 Task: Select service animation.
Action: Mouse moved to (525, 128)
Screenshot: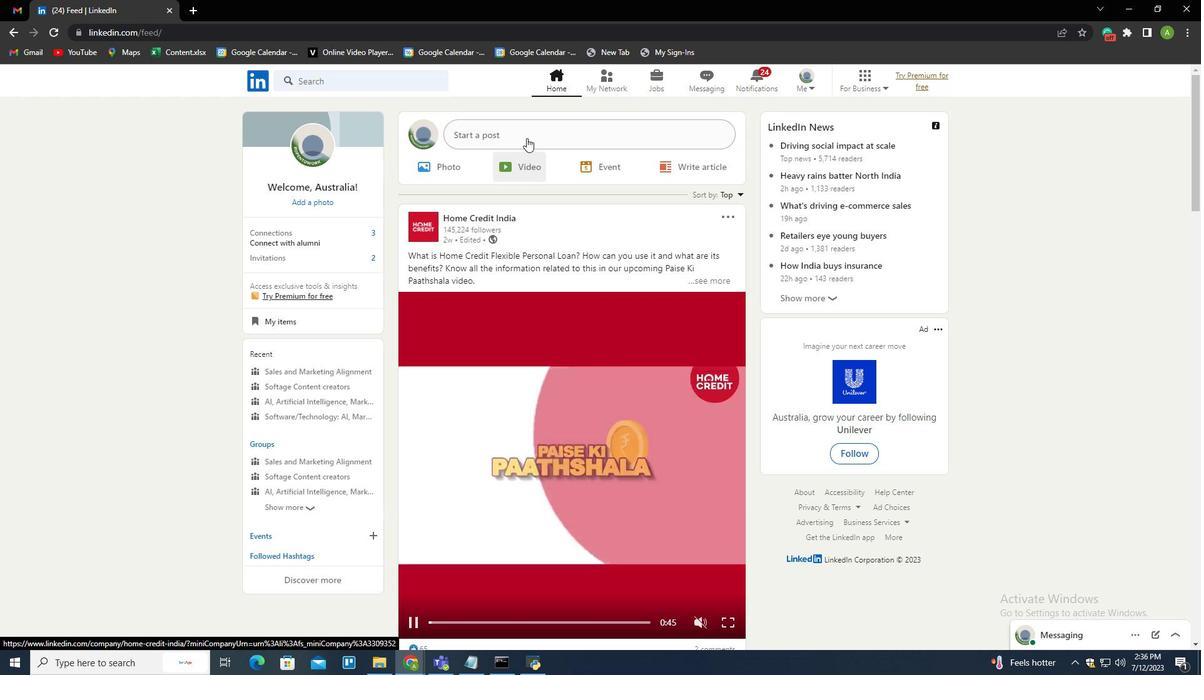 
Action: Mouse pressed left at (525, 128)
Screenshot: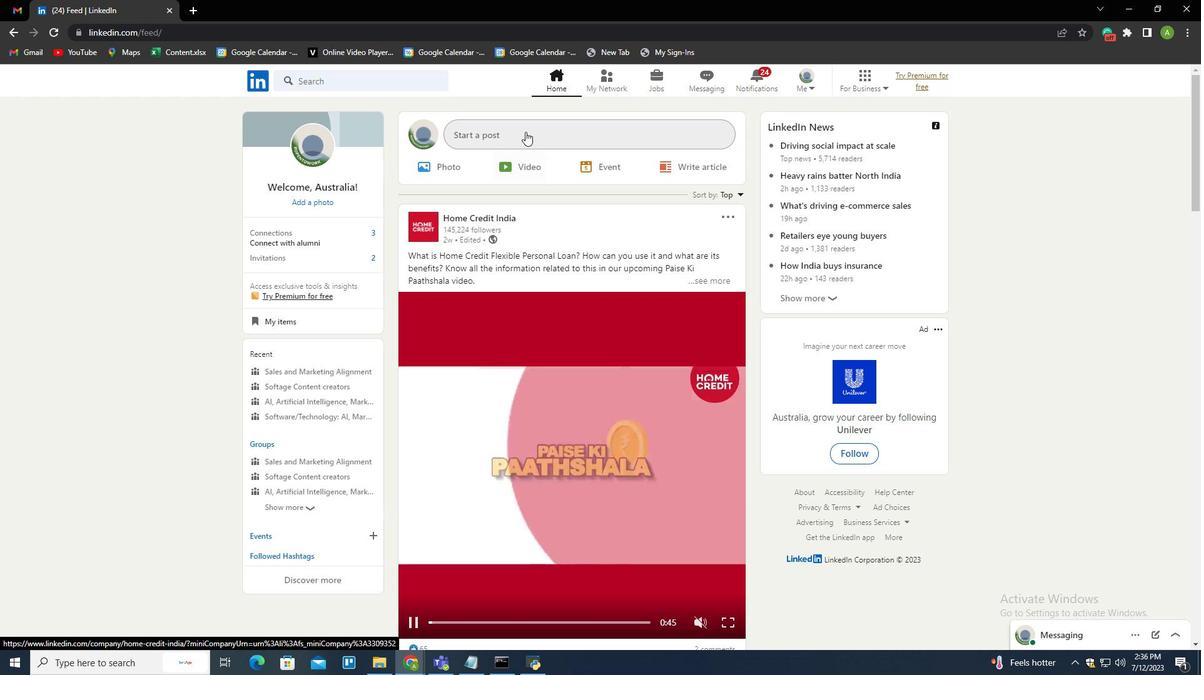 
Action: Mouse moved to (533, 369)
Screenshot: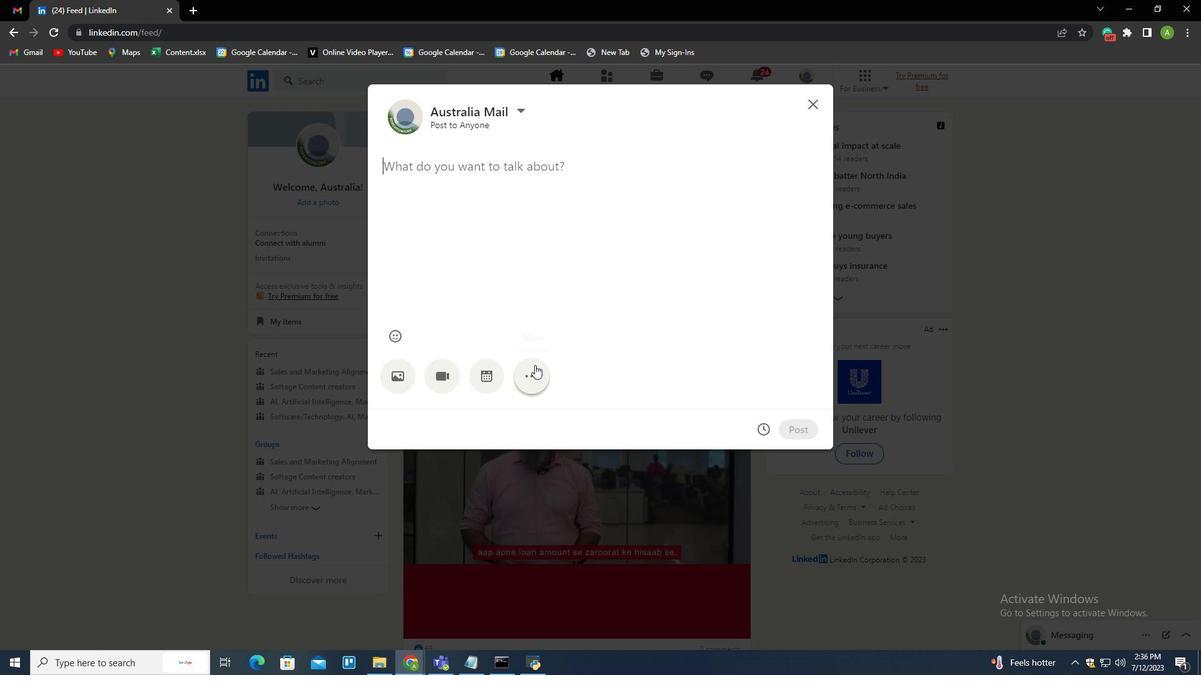
Action: Mouse pressed left at (533, 369)
Screenshot: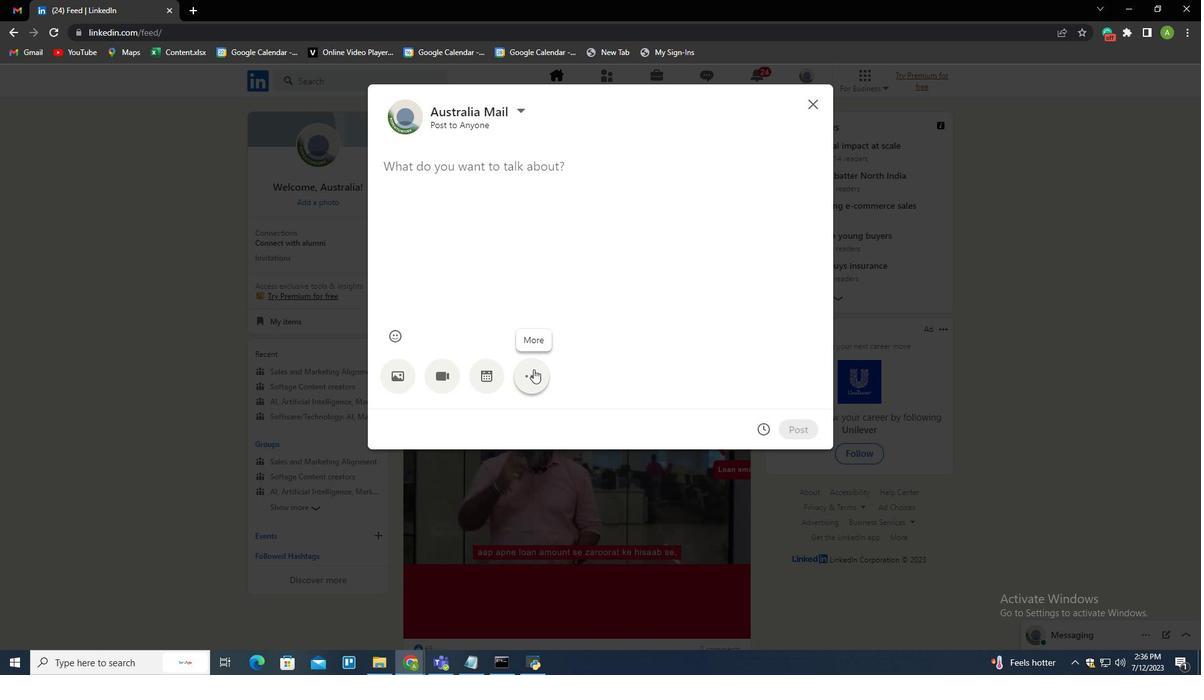 
Action: Mouse moved to (710, 376)
Screenshot: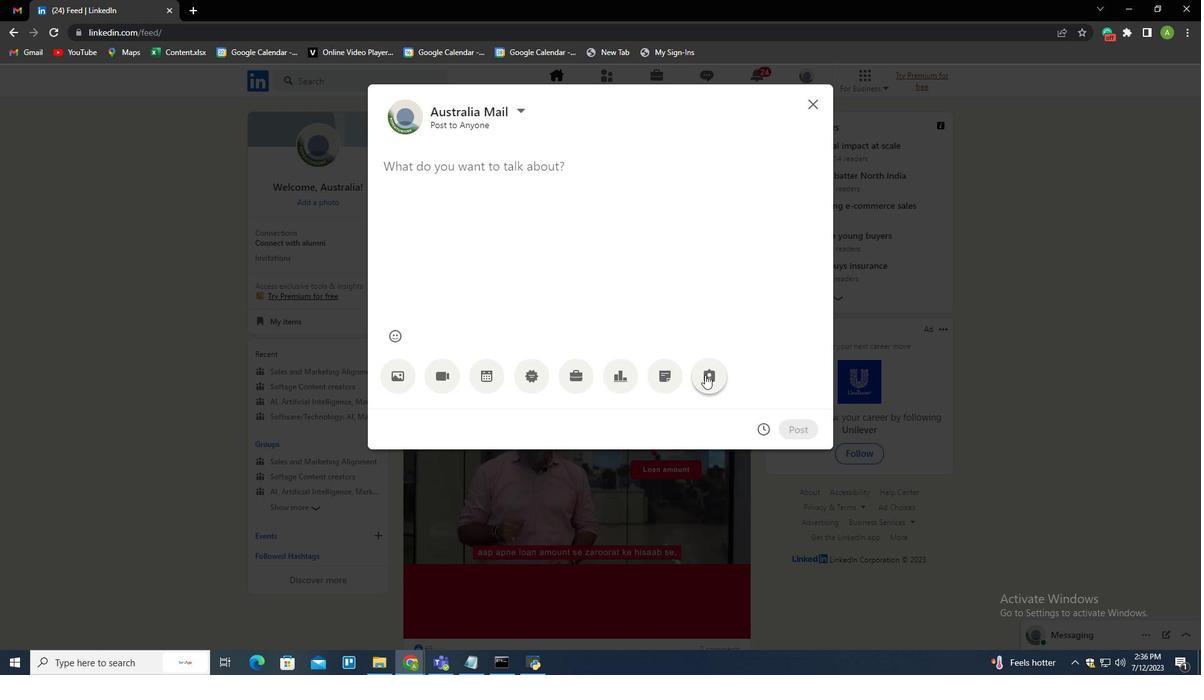 
Action: Mouse pressed left at (710, 376)
Screenshot: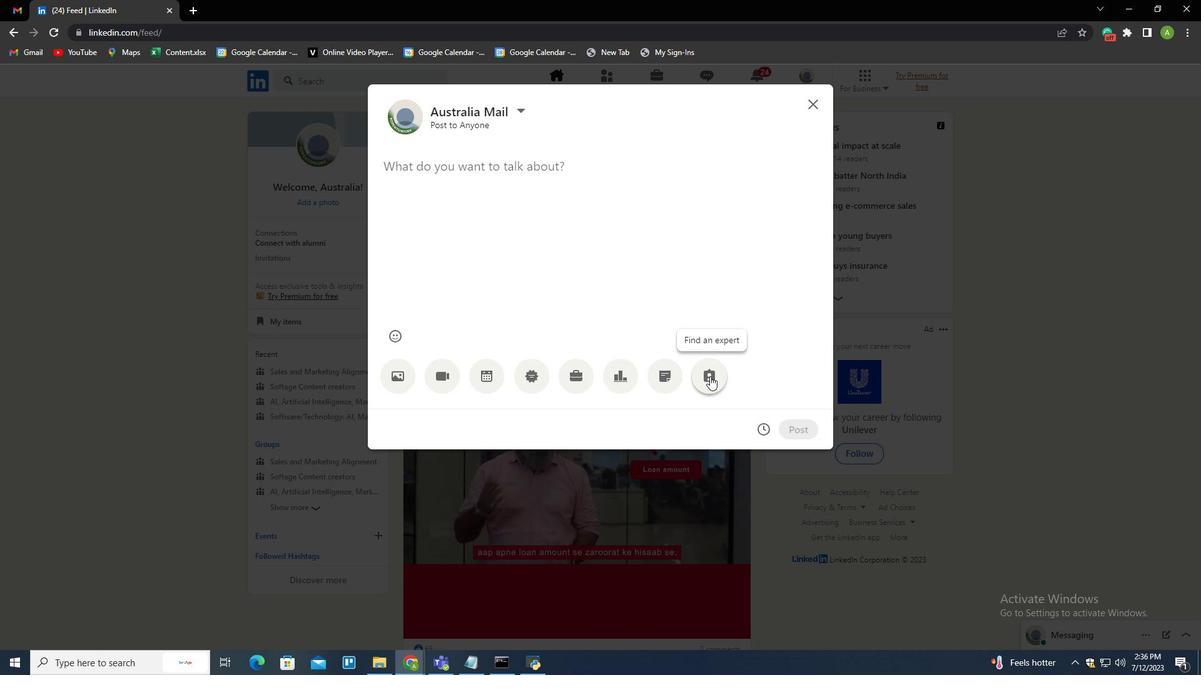 
Action: Mouse moved to (499, 182)
Screenshot: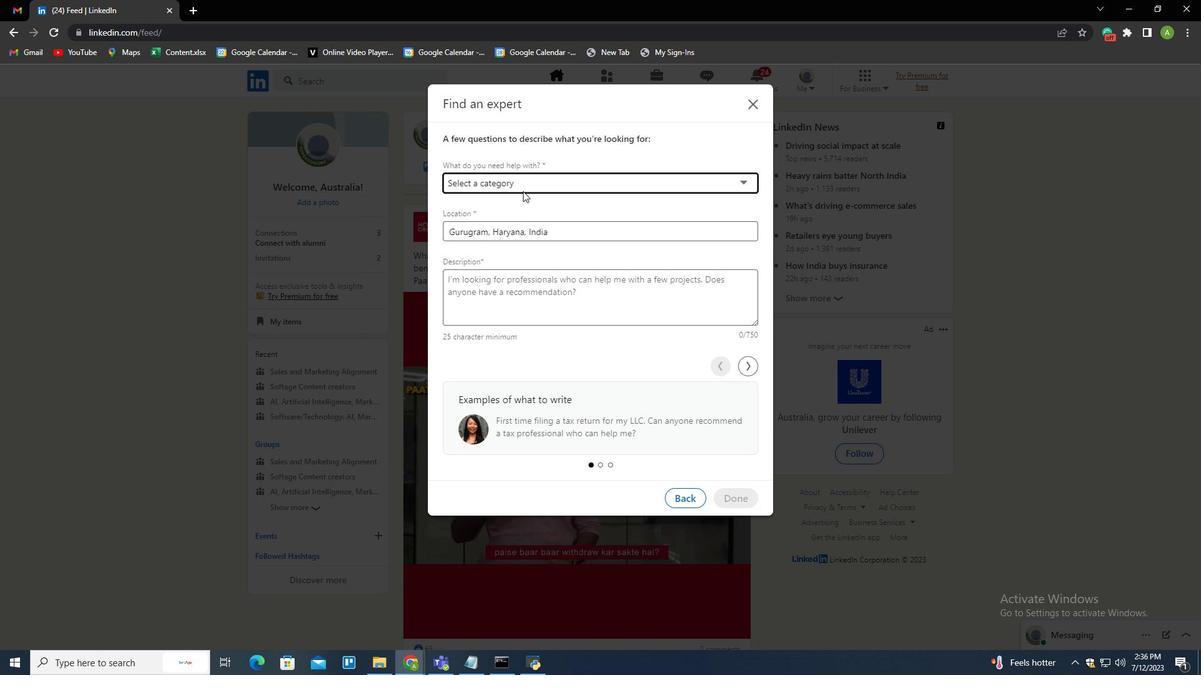 
Action: Mouse pressed left at (499, 182)
Screenshot: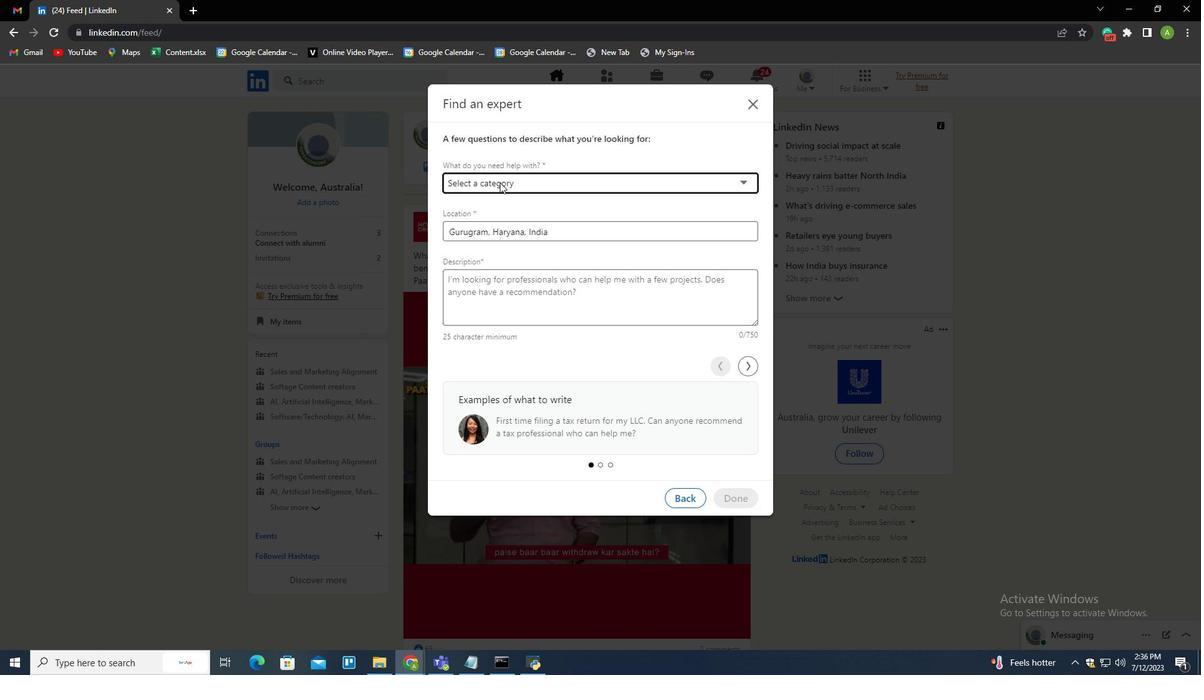 
Action: Mouse moved to (469, 234)
Screenshot: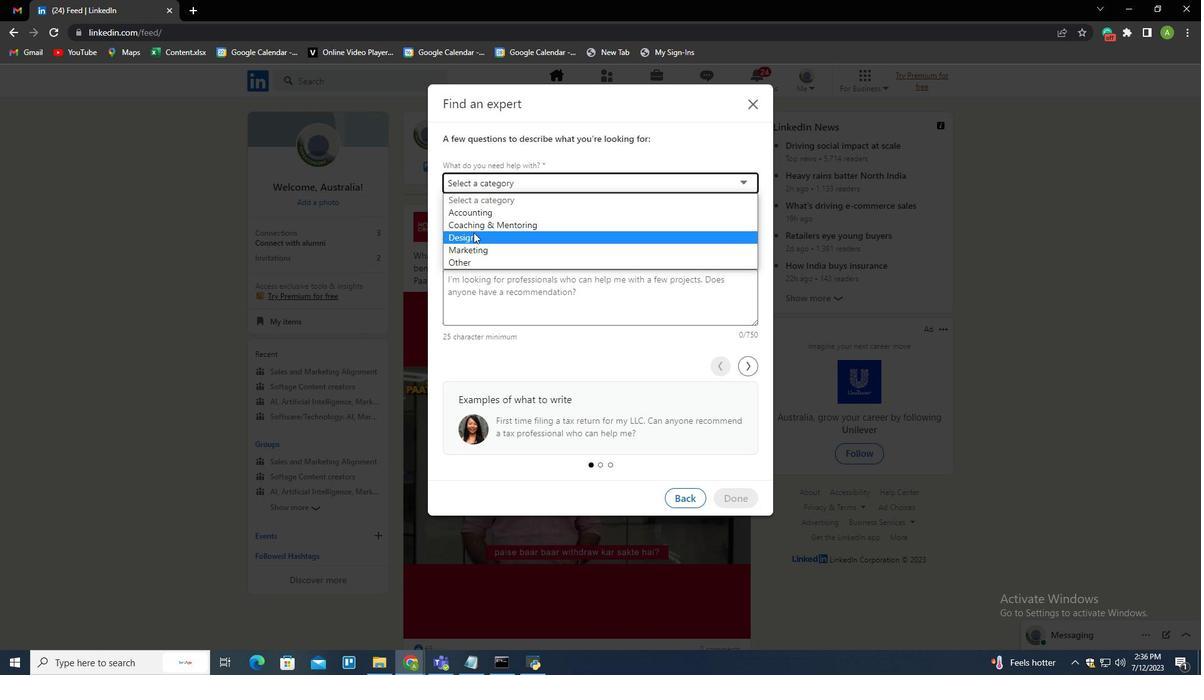 
Action: Mouse pressed left at (469, 234)
Screenshot: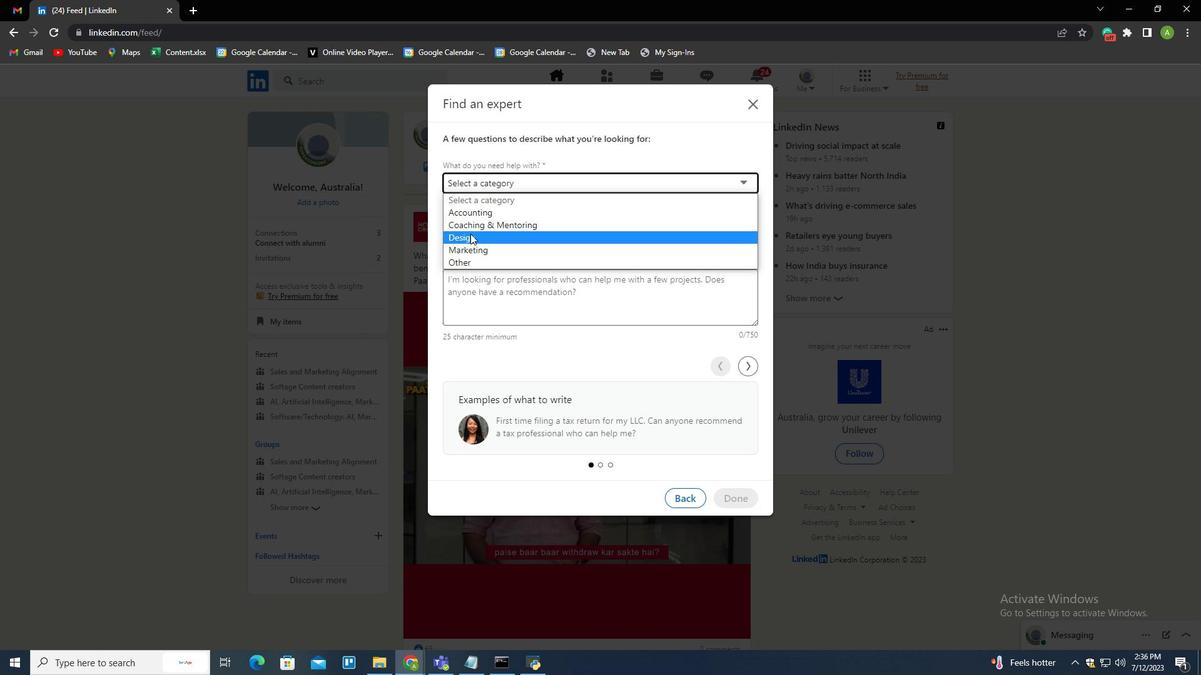 
Action: Mouse moved to (479, 226)
Screenshot: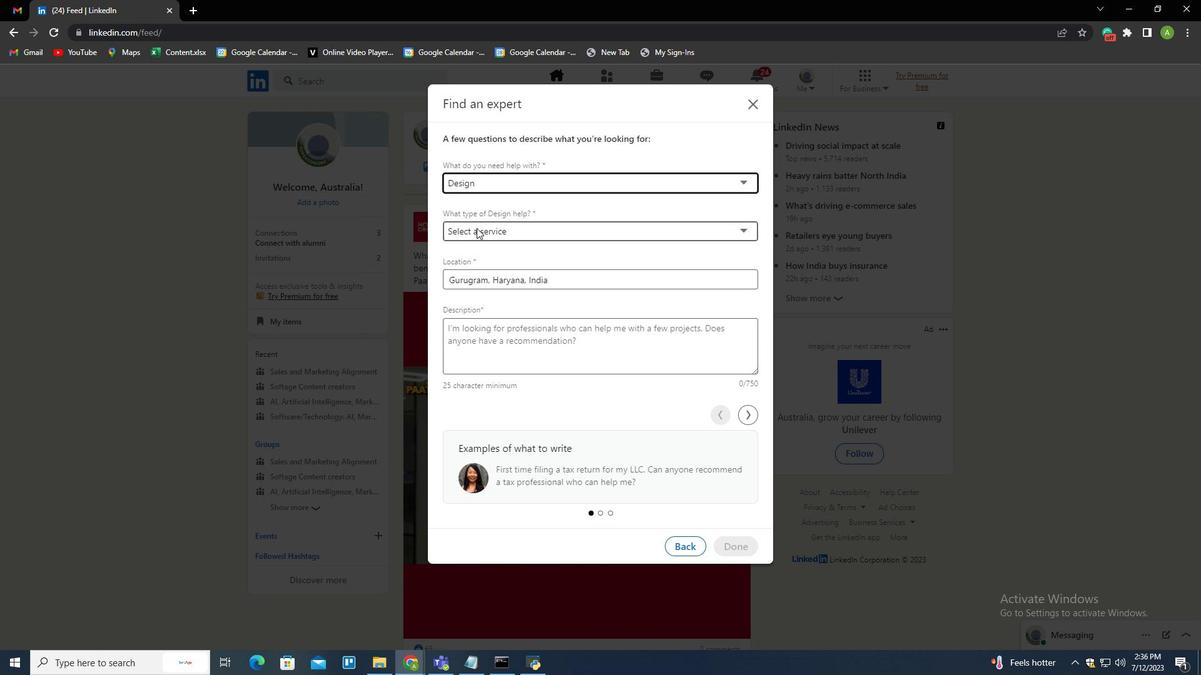 
Action: Mouse pressed left at (479, 226)
Screenshot: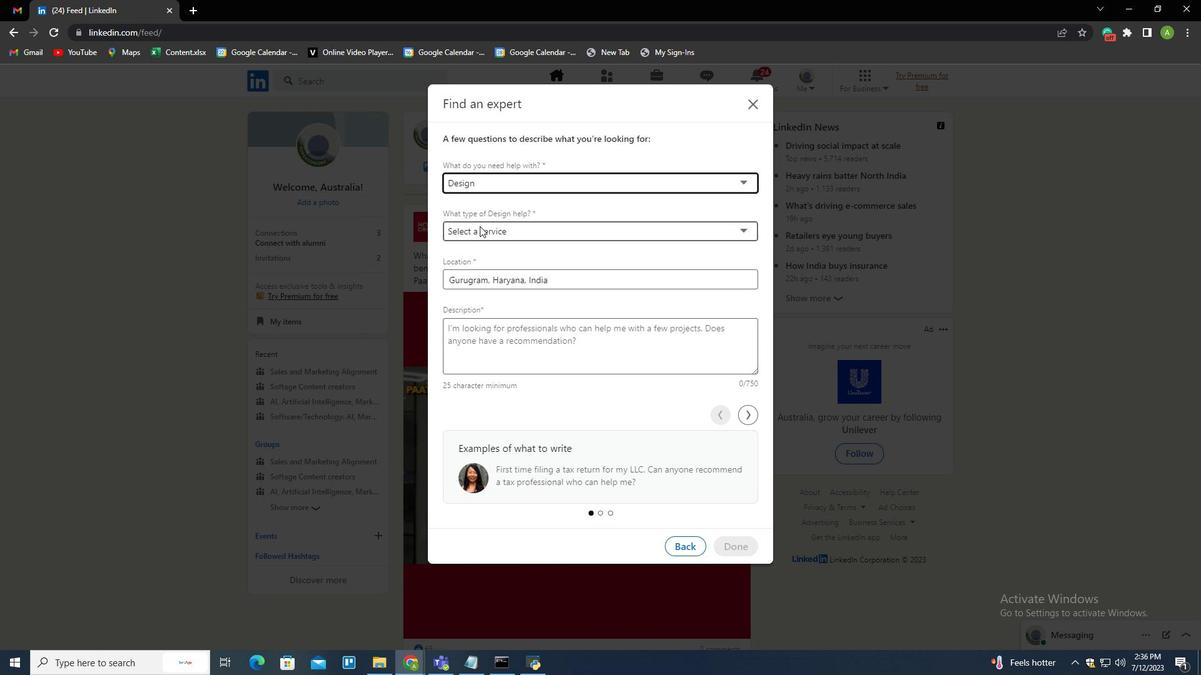 
Action: Mouse moved to (481, 294)
Screenshot: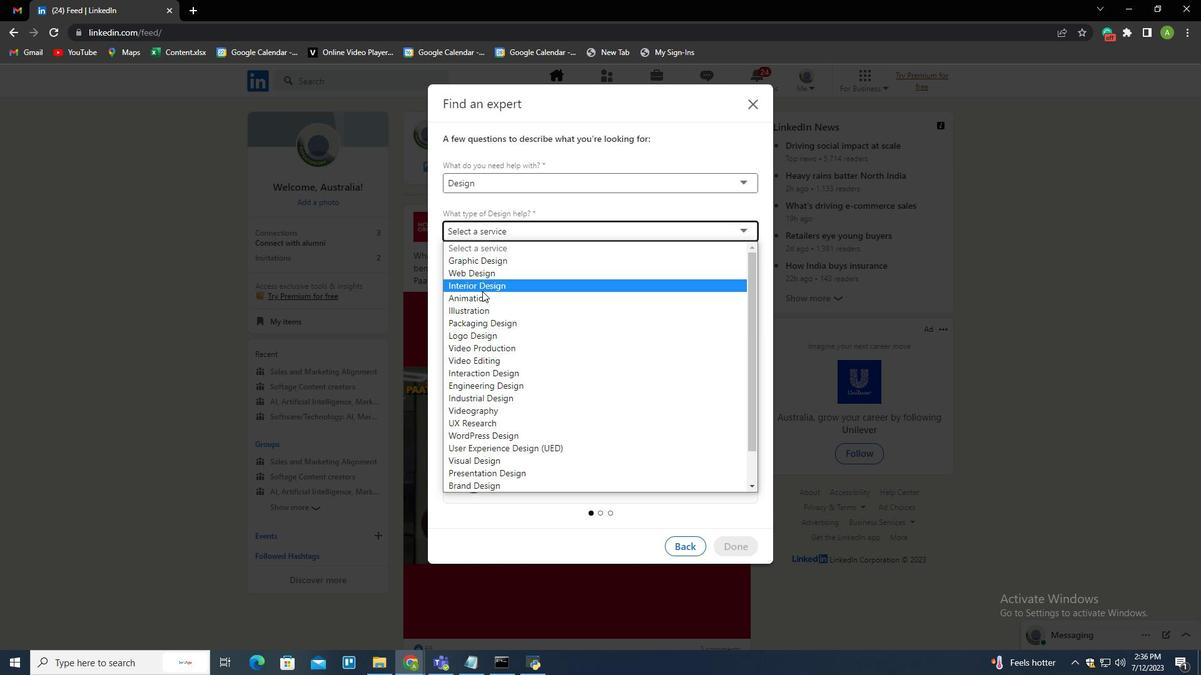 
Action: Mouse pressed left at (481, 294)
Screenshot: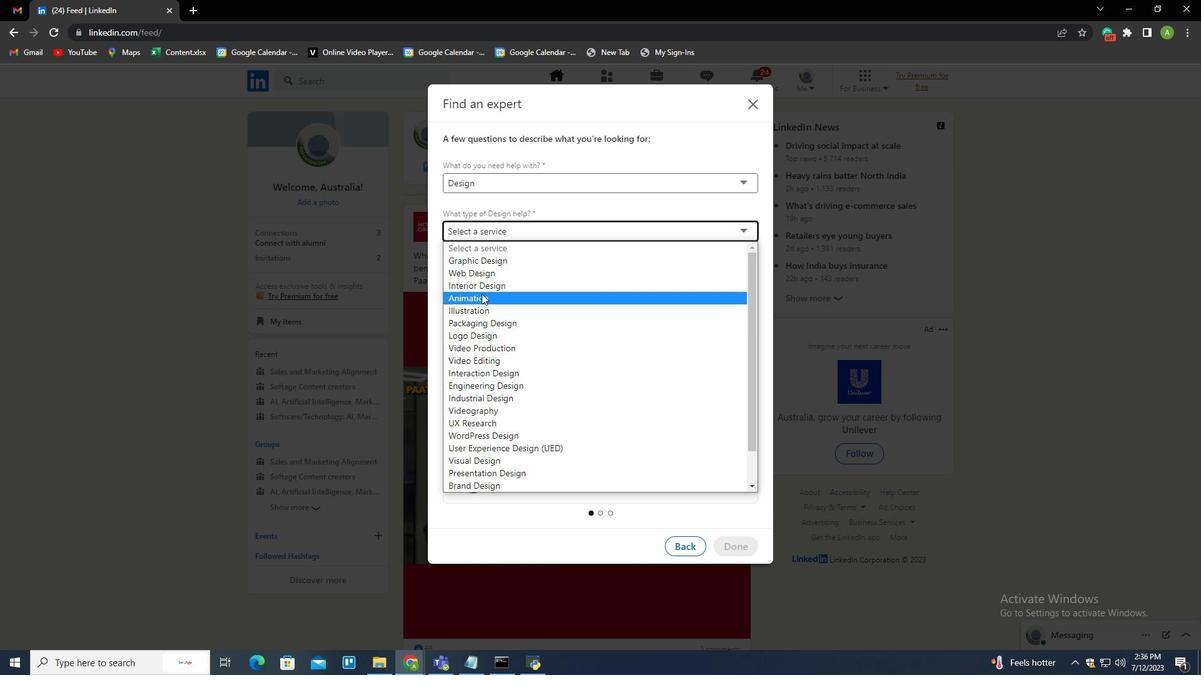 
Action: Mouse moved to (635, 460)
Screenshot: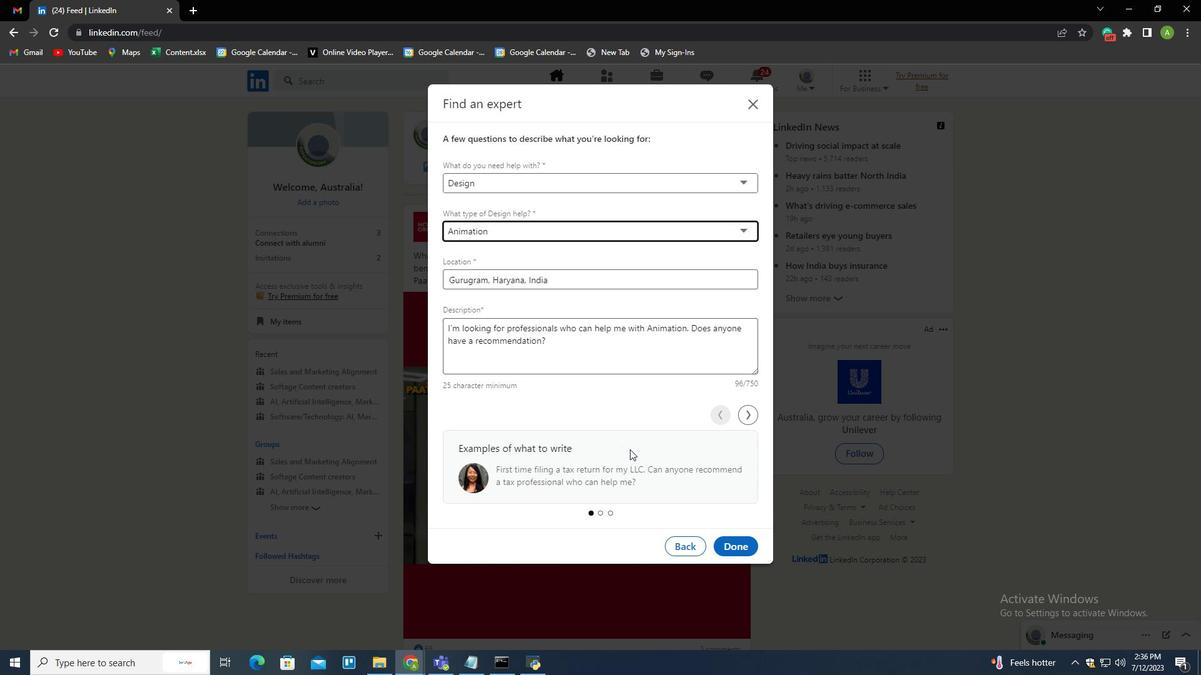 
